 Task: Enter the workspace name to delete "collabflow".
Action: Mouse pressed left at (741, 334)
Screenshot: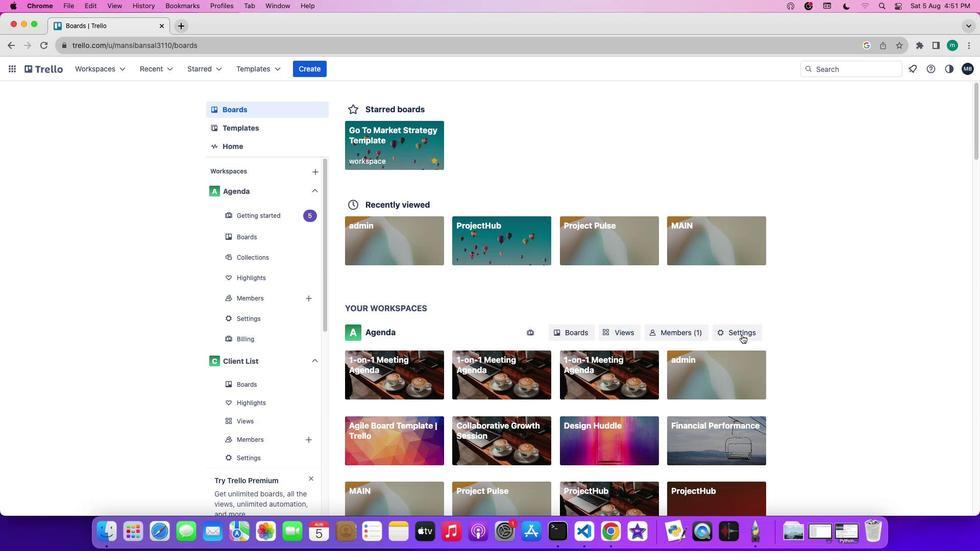 
Action: Mouse moved to (594, 368)
Screenshot: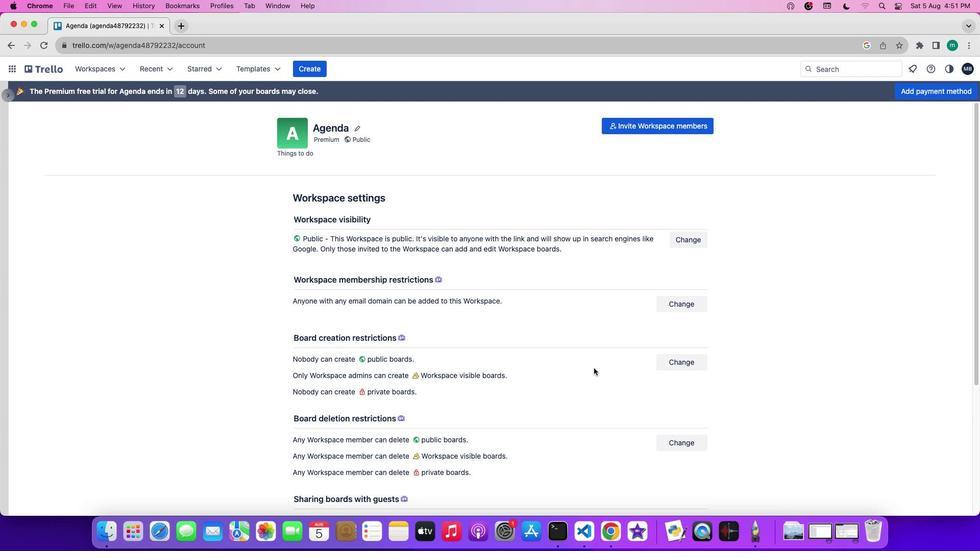 
Action: Mouse scrolled (594, 368) with delta (0, 0)
Screenshot: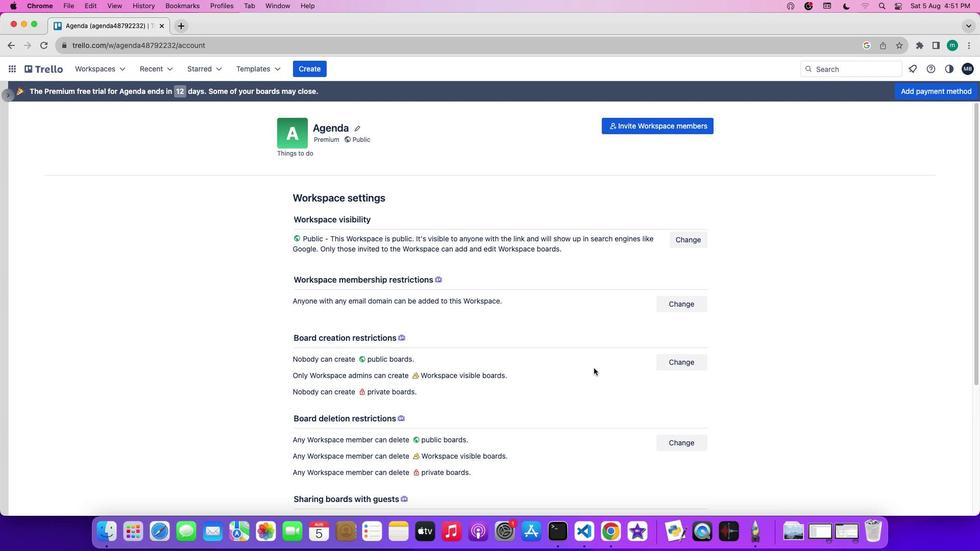 
Action: Mouse scrolled (594, 368) with delta (0, 0)
Screenshot: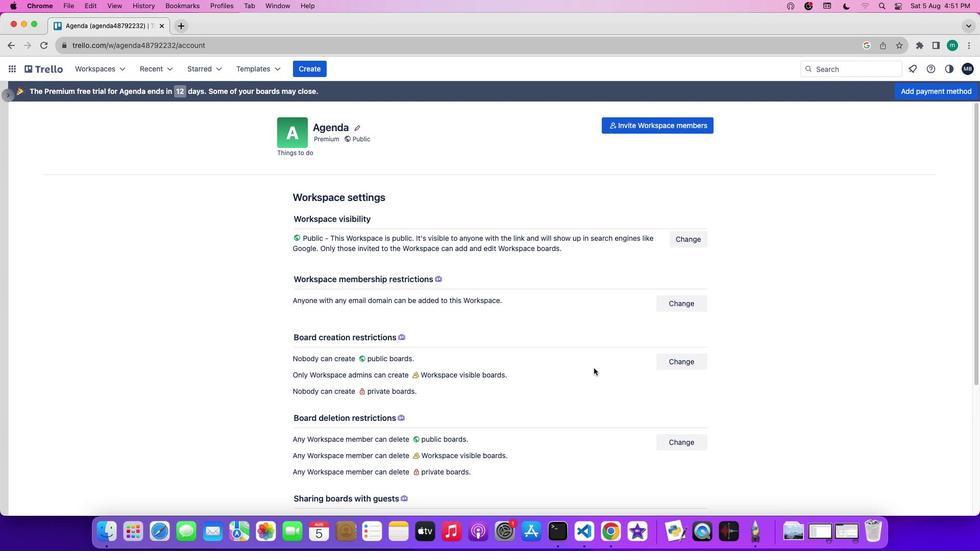 
Action: Mouse moved to (594, 368)
Screenshot: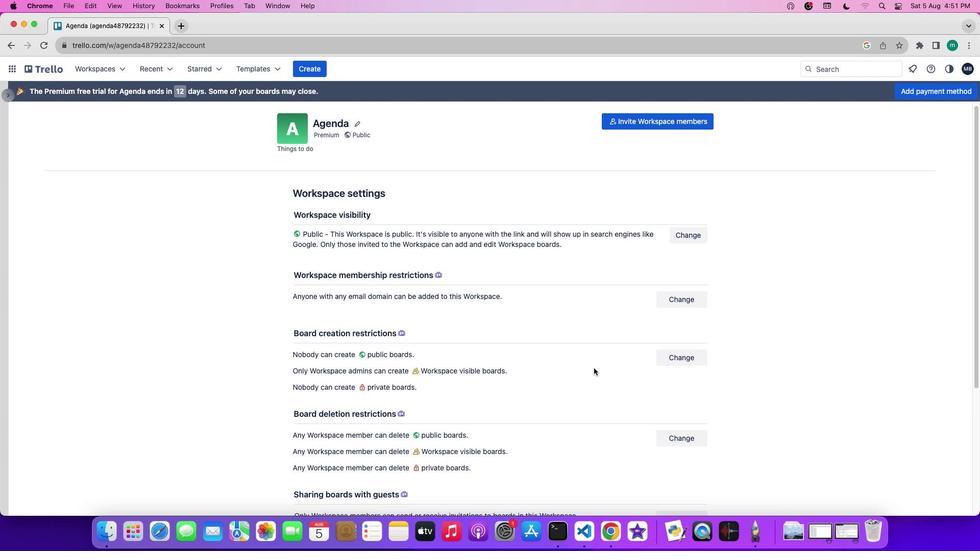 
Action: Mouse scrolled (594, 368) with delta (0, -1)
Screenshot: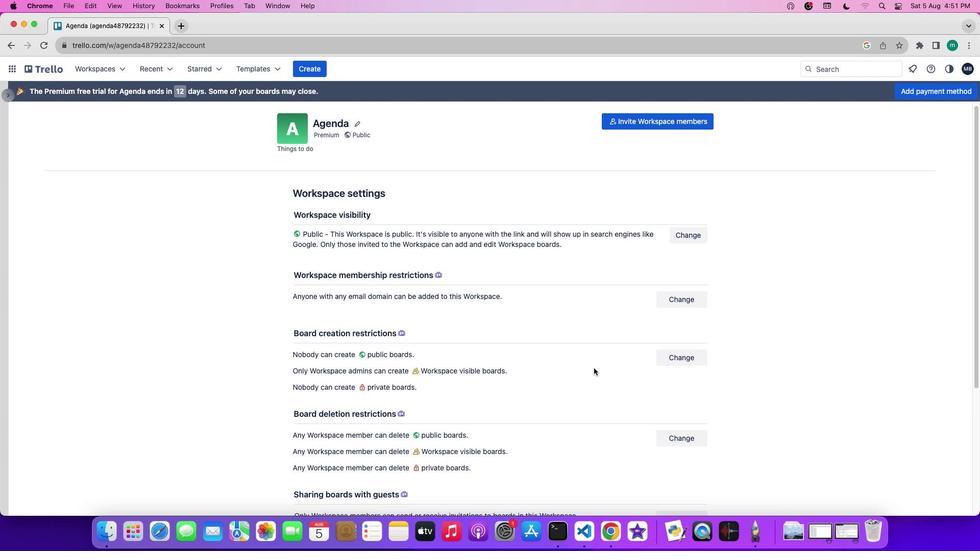 
Action: Mouse scrolled (594, 368) with delta (0, -2)
Screenshot: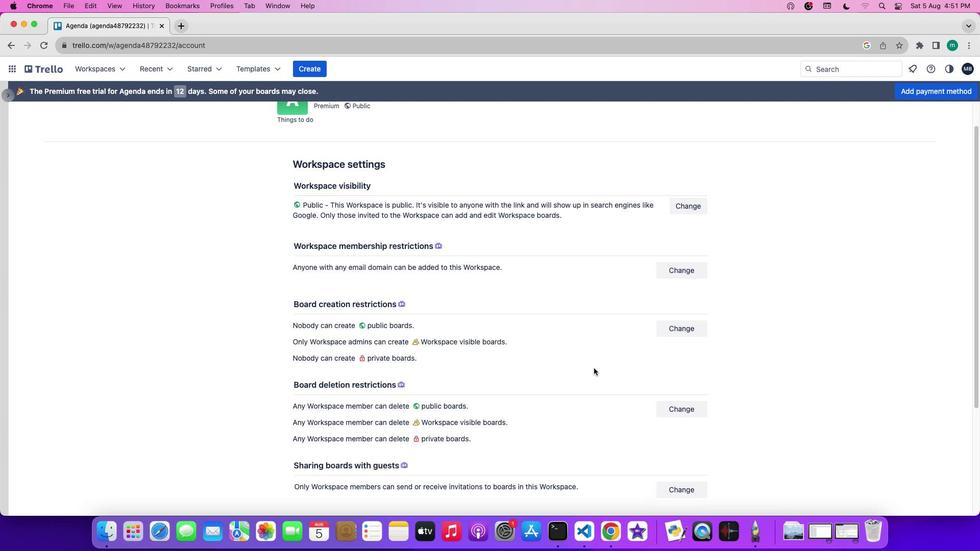 
Action: Mouse scrolled (594, 368) with delta (0, -2)
Screenshot: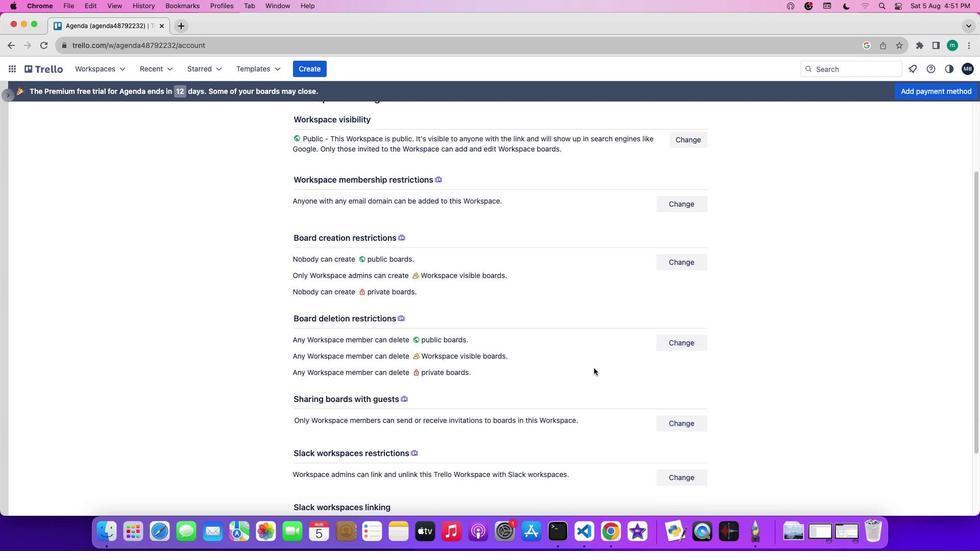 
Action: Mouse scrolled (594, 368) with delta (0, 0)
Screenshot: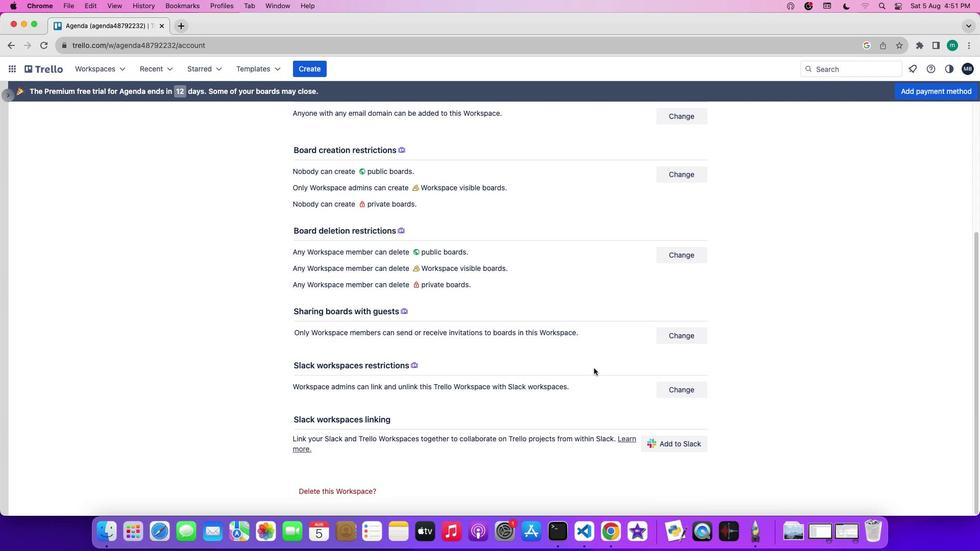
Action: Mouse scrolled (594, 368) with delta (0, 0)
Screenshot: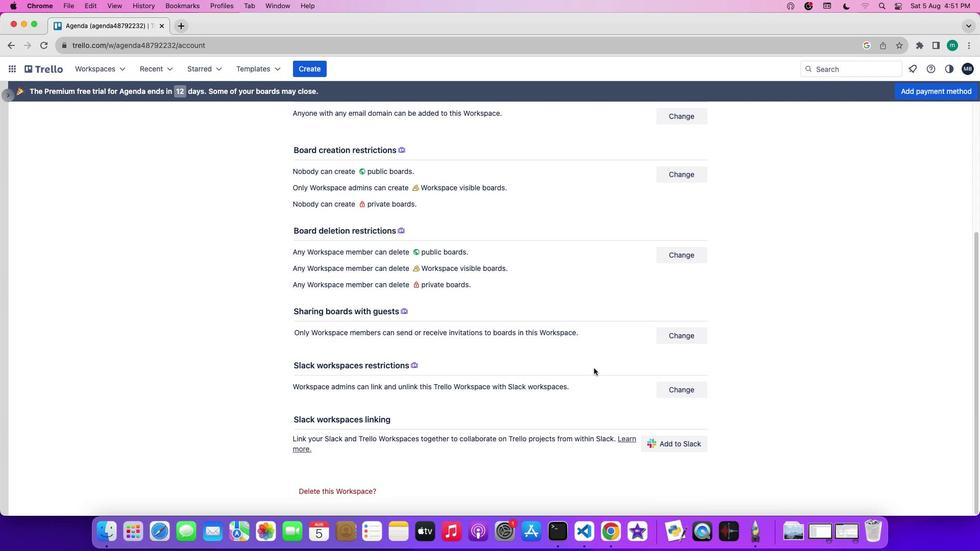
Action: Mouse scrolled (594, 368) with delta (0, -2)
Screenshot: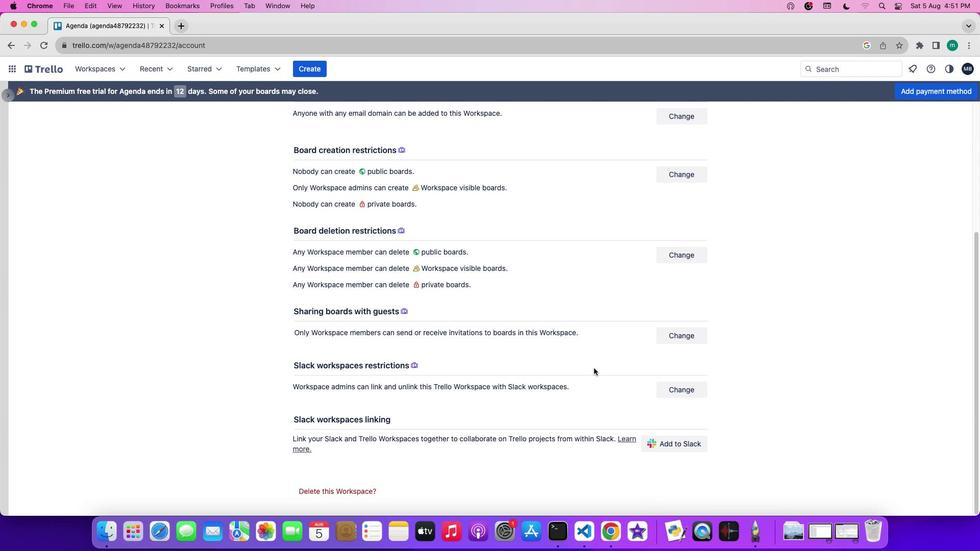 
Action: Mouse scrolled (594, 368) with delta (0, -2)
Screenshot: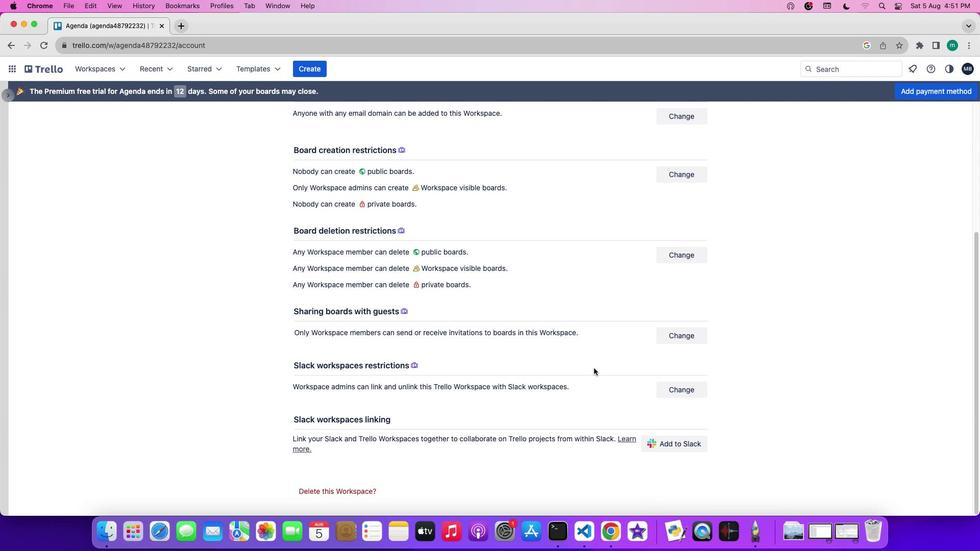 
Action: Mouse scrolled (594, 368) with delta (0, -3)
Screenshot: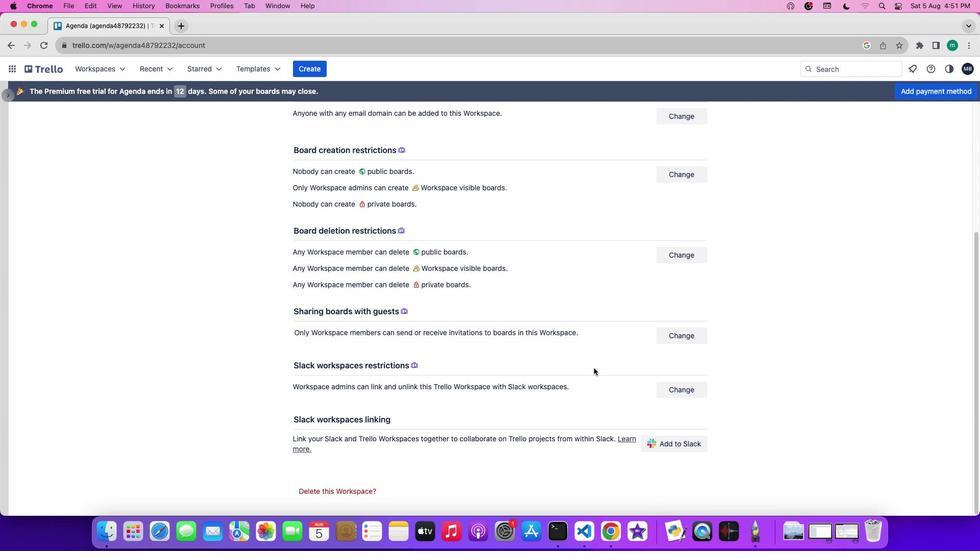 
Action: Mouse moved to (326, 487)
Screenshot: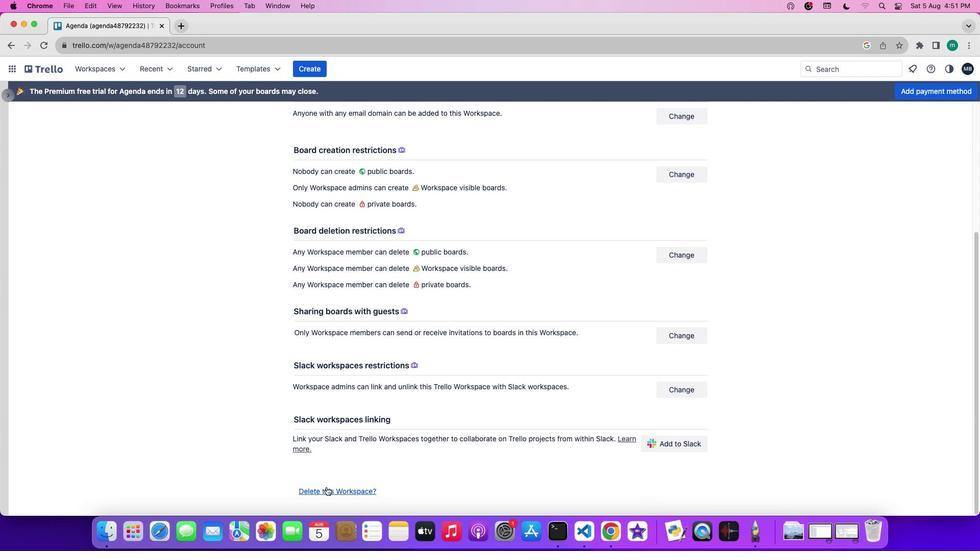 
Action: Mouse pressed left at (326, 487)
Screenshot: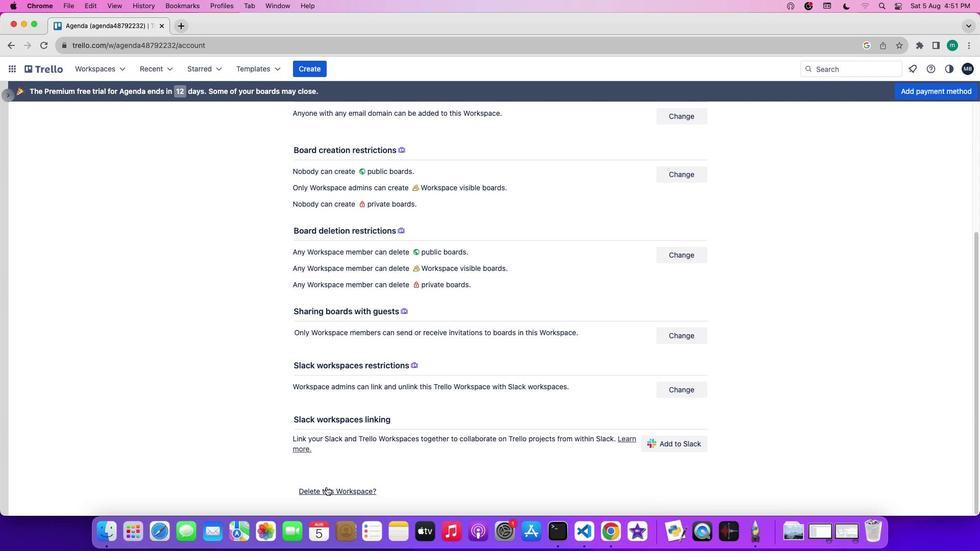
Action: Mouse moved to (336, 439)
Screenshot: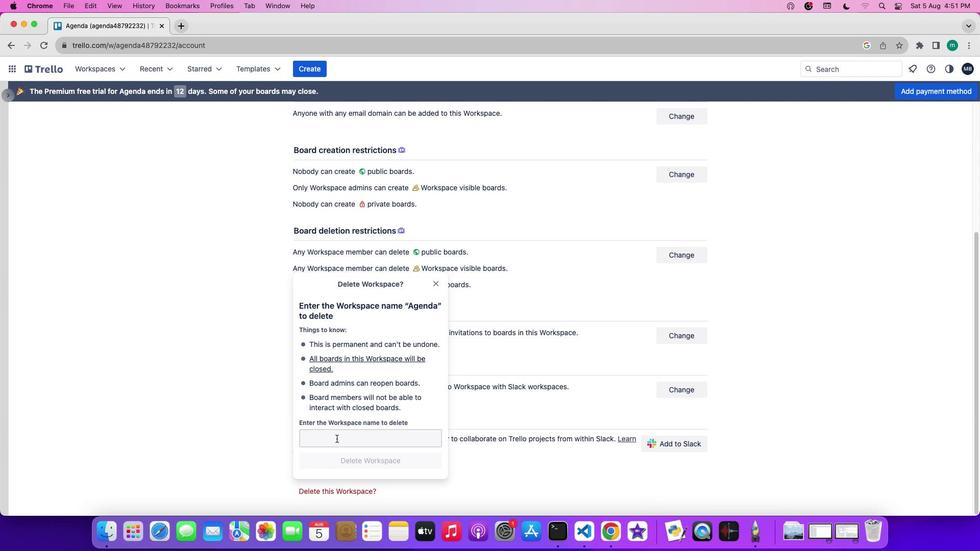
Action: Mouse pressed left at (336, 439)
Screenshot: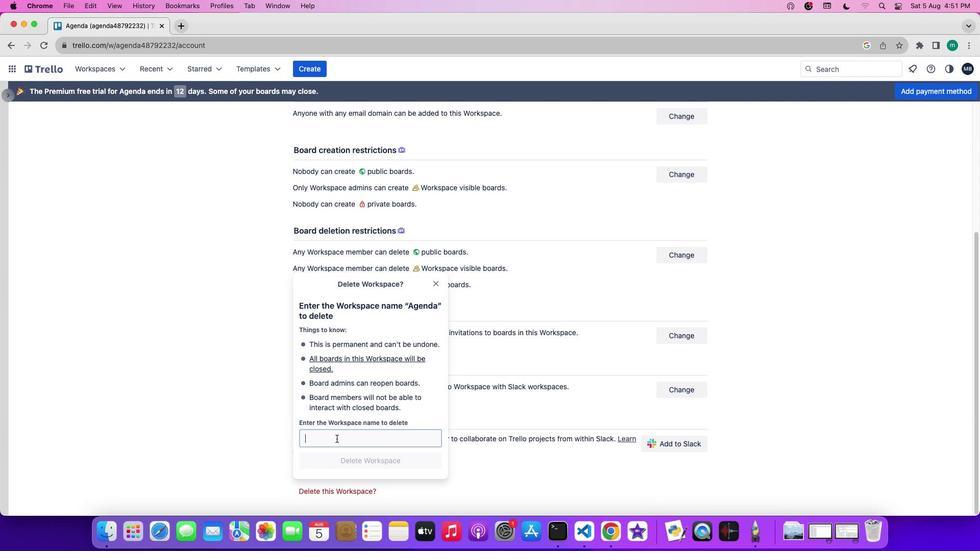 
Action: Key pressed 'c''o''l''l''a''b''f''l''o''w'
Screenshot: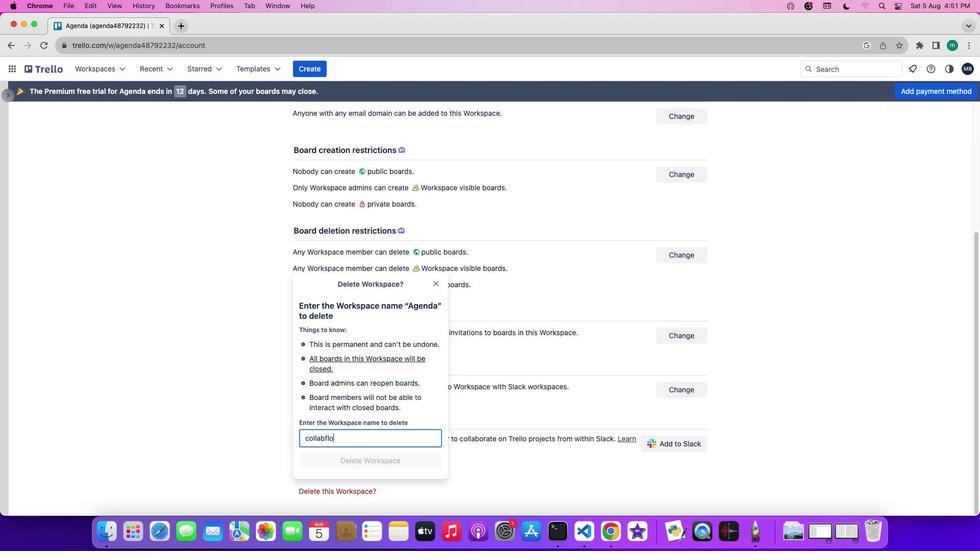 
Action: Mouse moved to (429, 462)
Screenshot: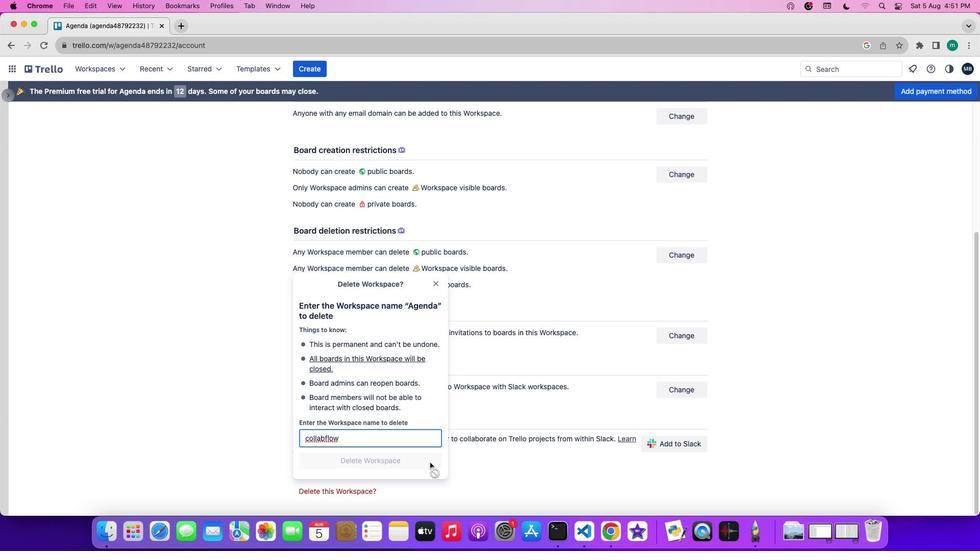 
Action: Mouse pressed left at (429, 462)
Screenshot: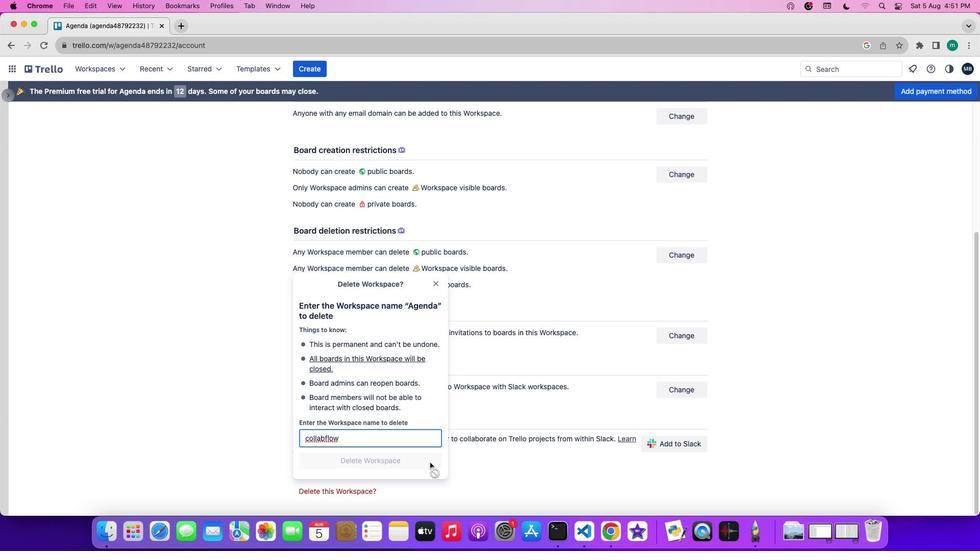 
